 Task: Add a dependency to the task Upgrade and migrate company email marketing to a cloud-based solution , the existing task  Integrate a new online platform for online fundraising in the project AgriSoft
Action: Mouse moved to (923, 154)
Screenshot: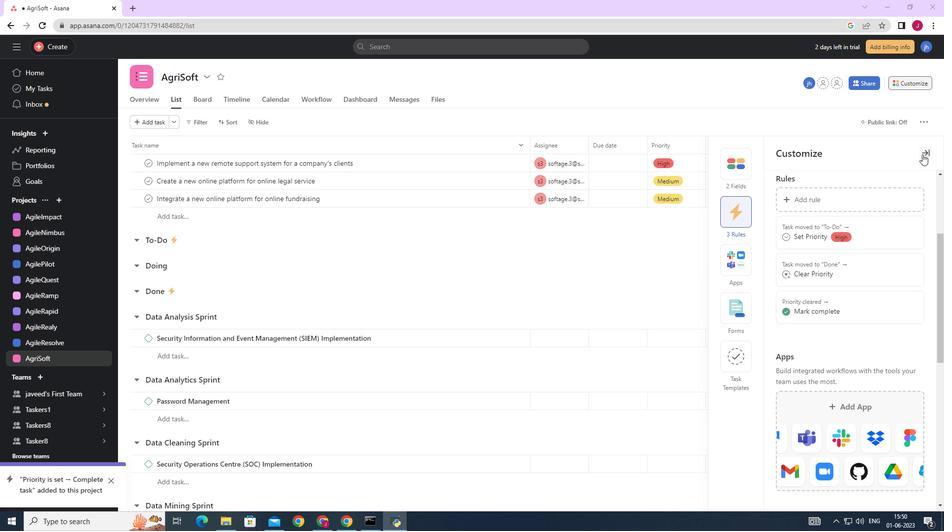 
Action: Mouse pressed left at (923, 154)
Screenshot: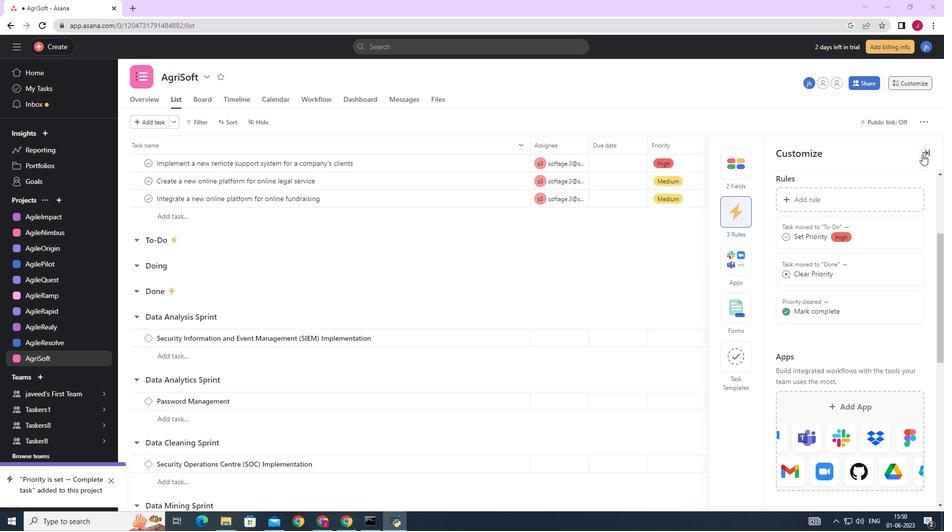 
Action: Mouse moved to (451, 345)
Screenshot: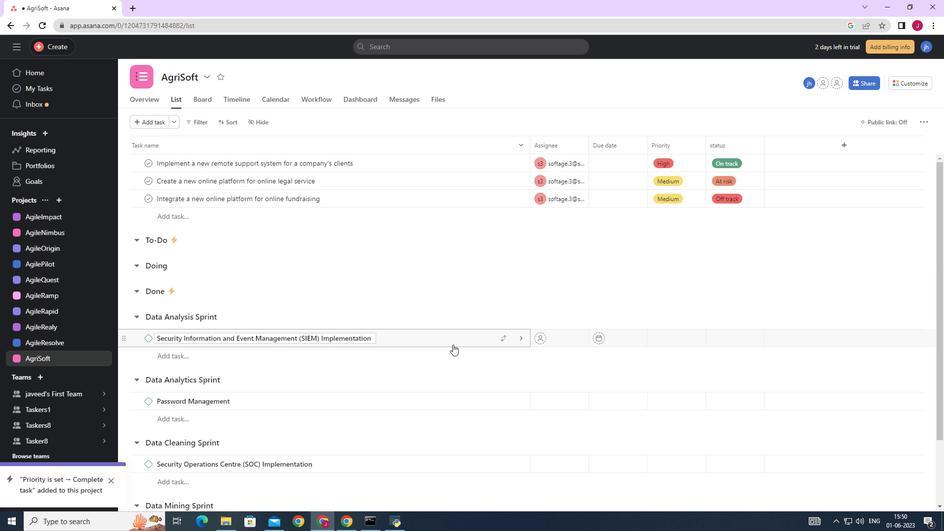 
Action: Mouse scrolled (451, 344) with delta (0, 0)
Screenshot: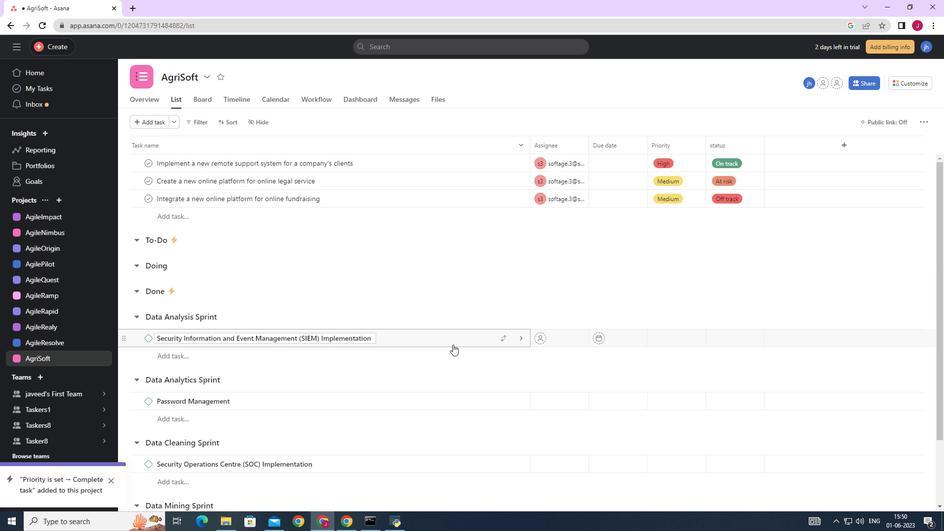 
Action: Mouse scrolled (451, 344) with delta (0, 0)
Screenshot: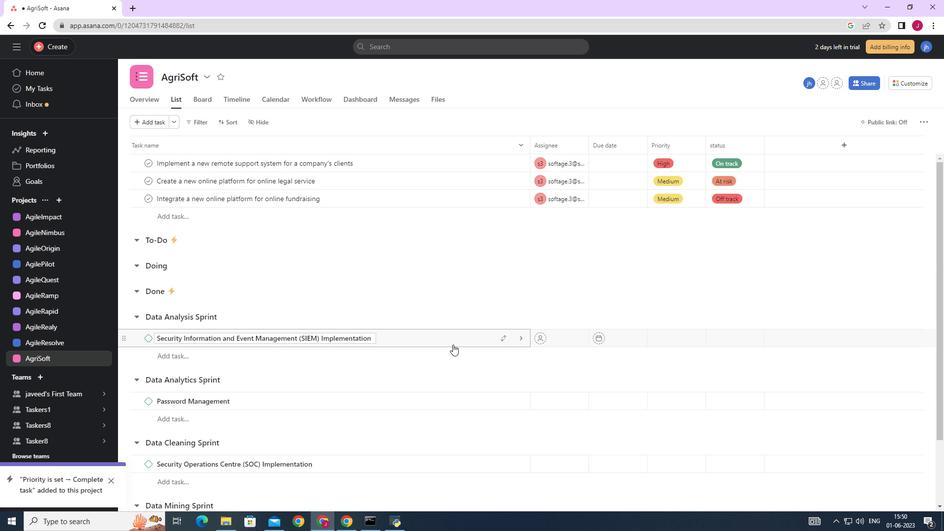 
Action: Mouse moved to (450, 345)
Screenshot: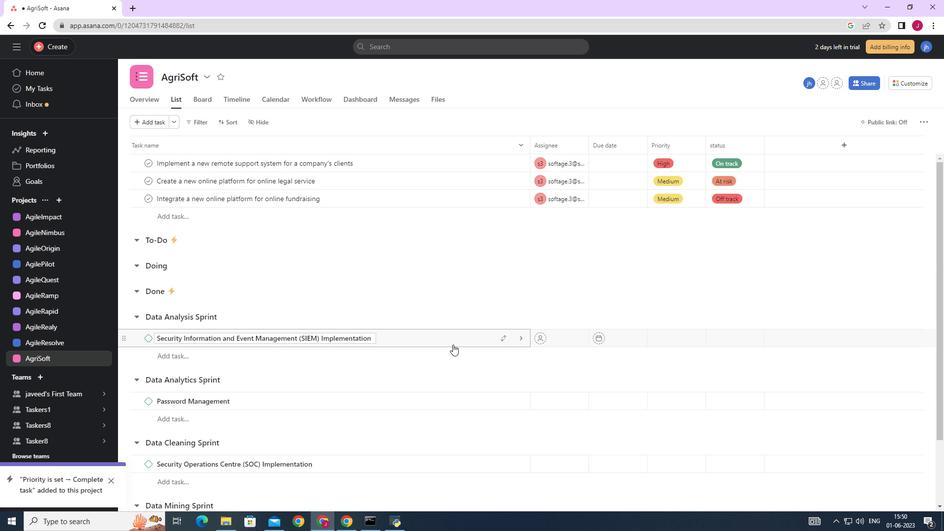 
Action: Mouse scrolled (450, 345) with delta (0, 0)
Screenshot: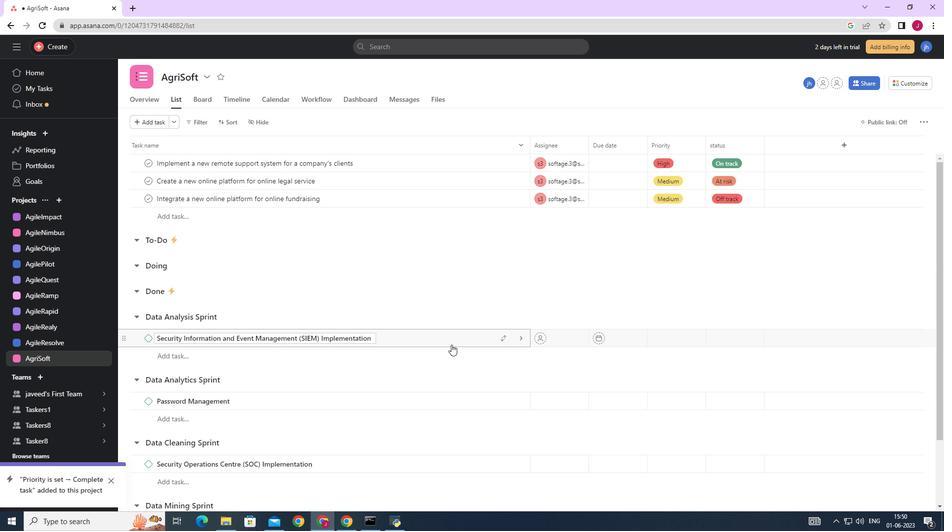 
Action: Mouse scrolled (450, 345) with delta (0, 0)
Screenshot: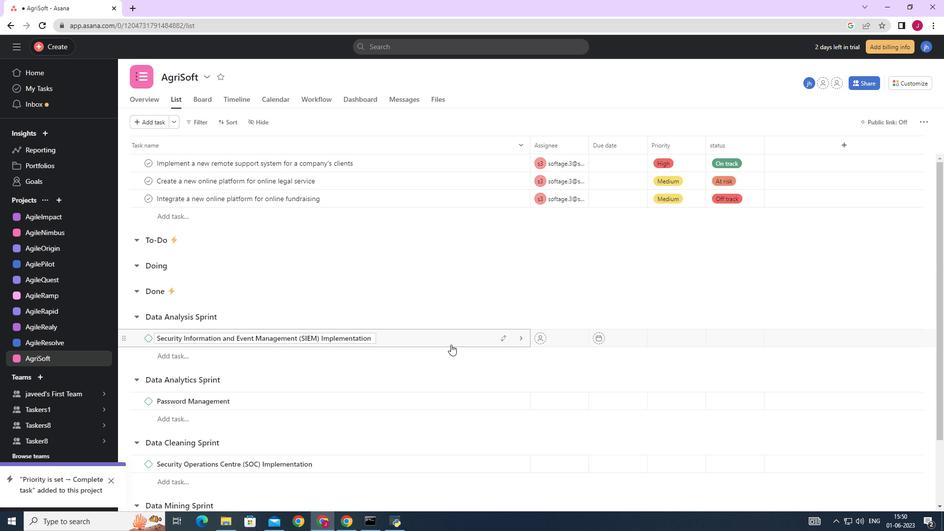 
Action: Mouse scrolled (450, 345) with delta (0, 0)
Screenshot: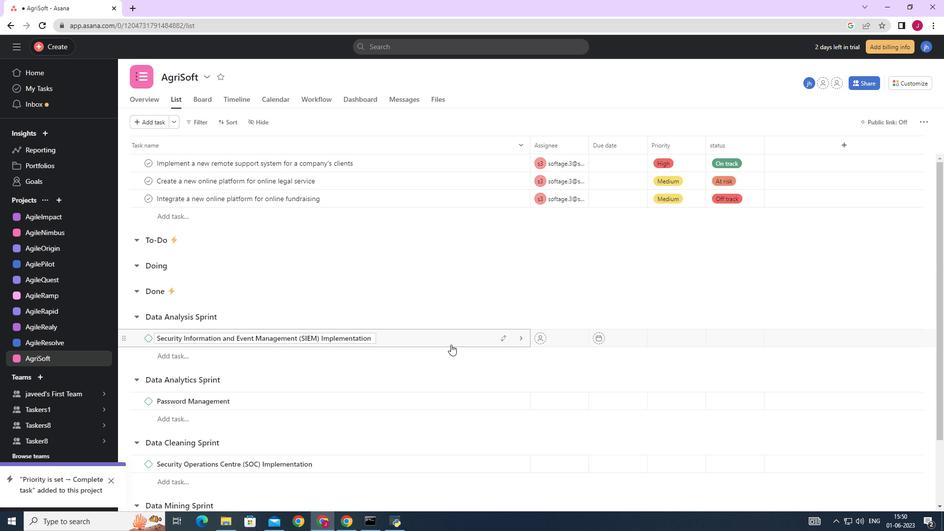 
Action: Mouse scrolled (450, 345) with delta (0, 0)
Screenshot: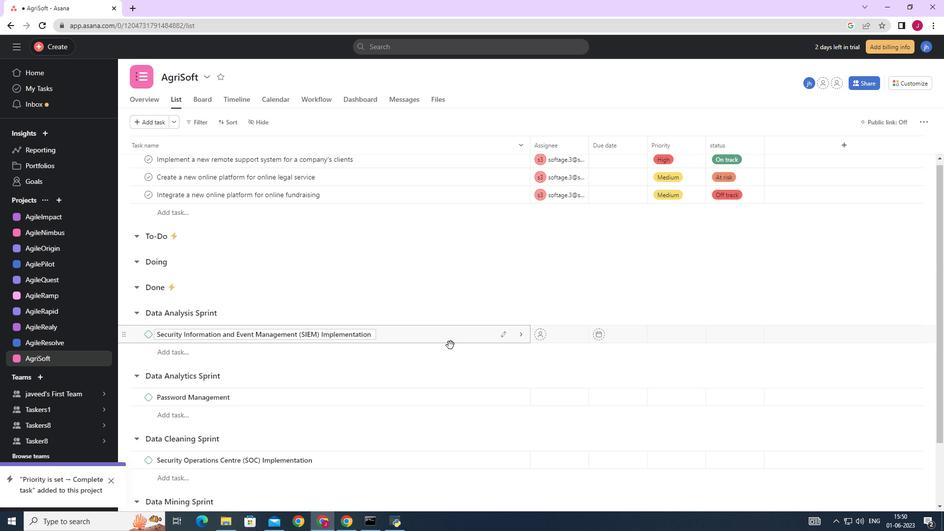 
Action: Mouse moved to (477, 451)
Screenshot: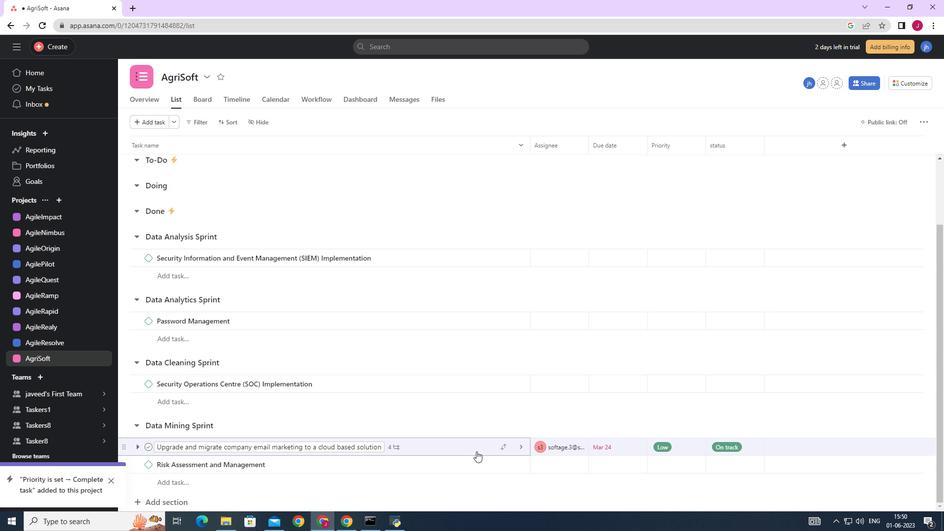
Action: Mouse pressed left at (477, 451)
Screenshot: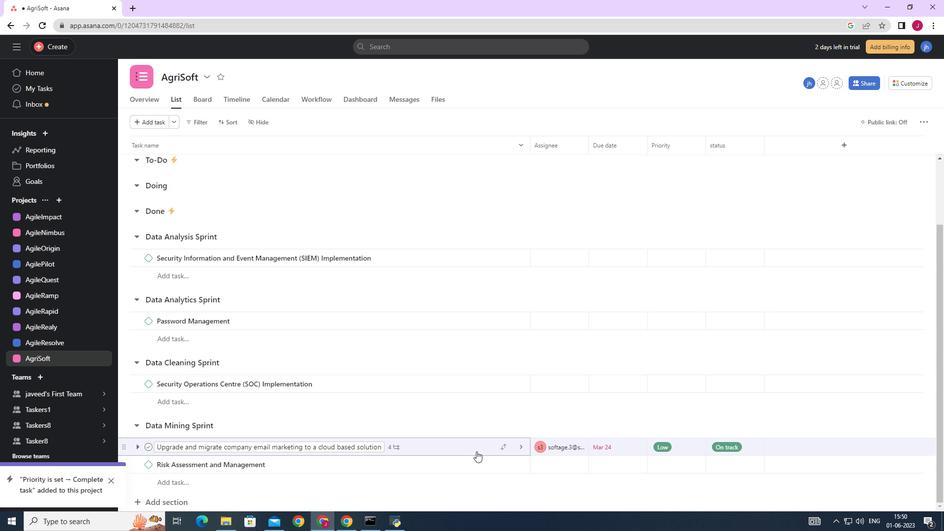 
Action: Mouse moved to (657, 307)
Screenshot: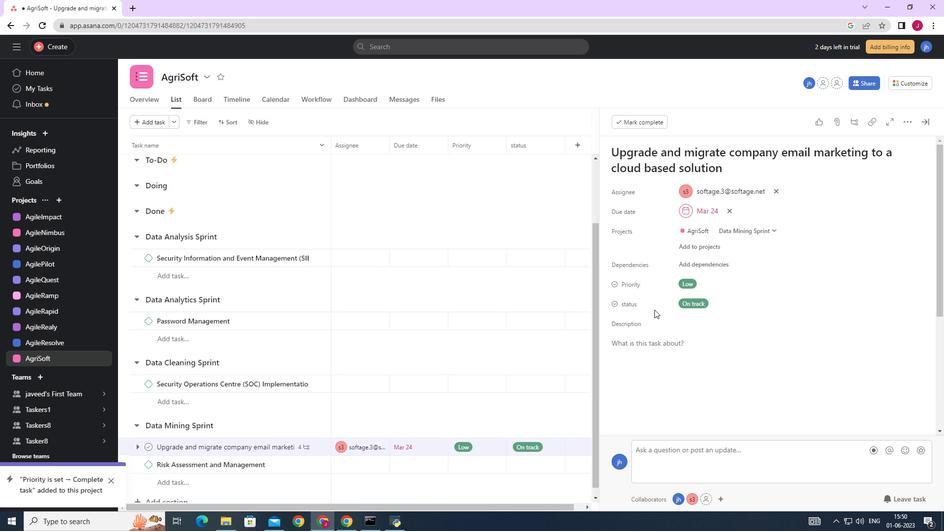 
Action: Mouse scrolled (657, 306) with delta (0, 0)
Screenshot: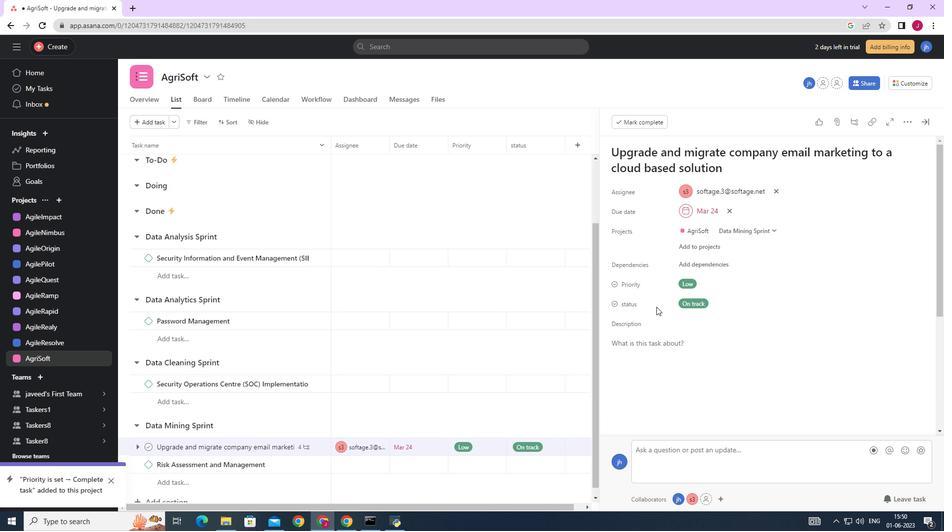 
Action: Mouse scrolled (657, 306) with delta (0, 0)
Screenshot: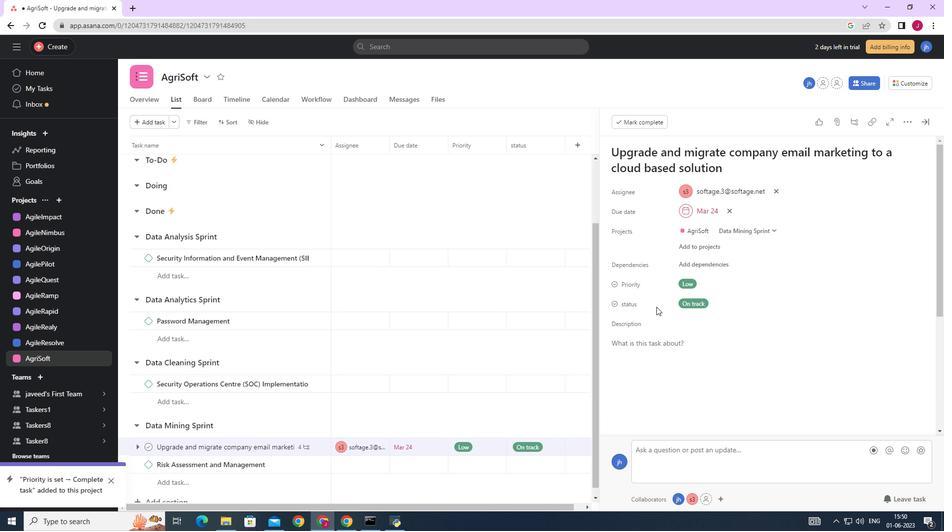 
Action: Mouse scrolled (657, 306) with delta (0, 0)
Screenshot: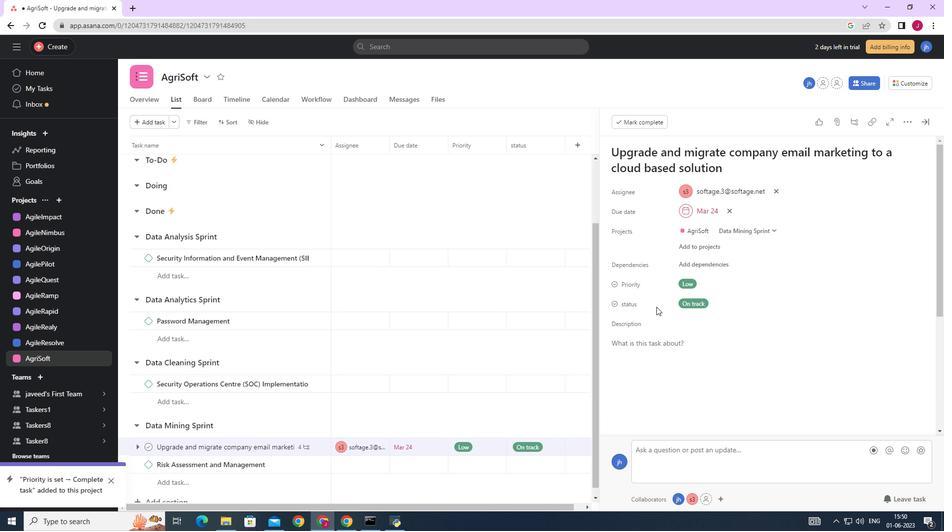 
Action: Mouse moved to (660, 312)
Screenshot: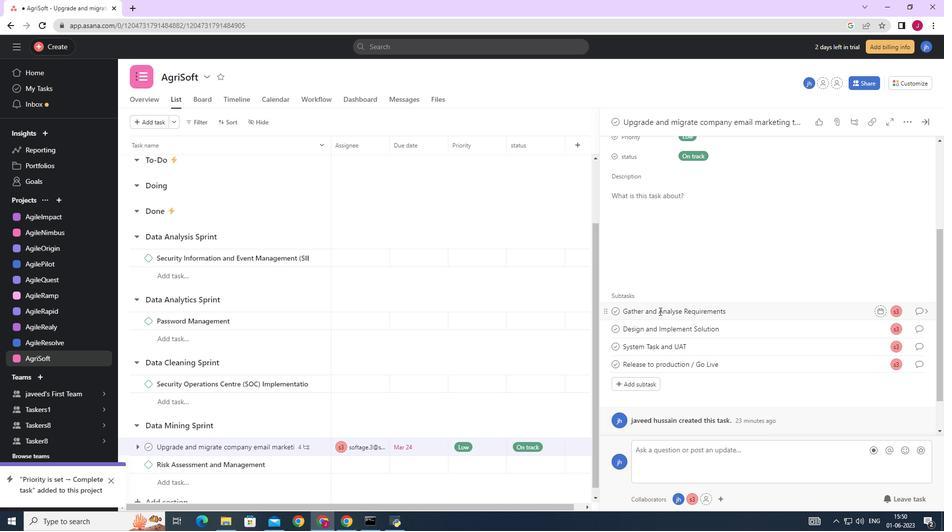 
Action: Mouse scrolled (660, 311) with delta (0, 0)
Screenshot: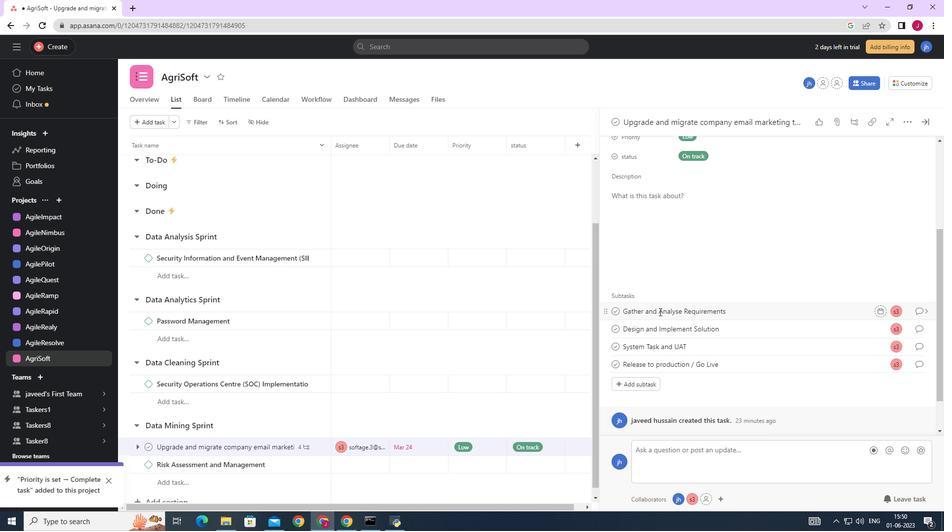 
Action: Mouse scrolled (660, 311) with delta (0, 0)
Screenshot: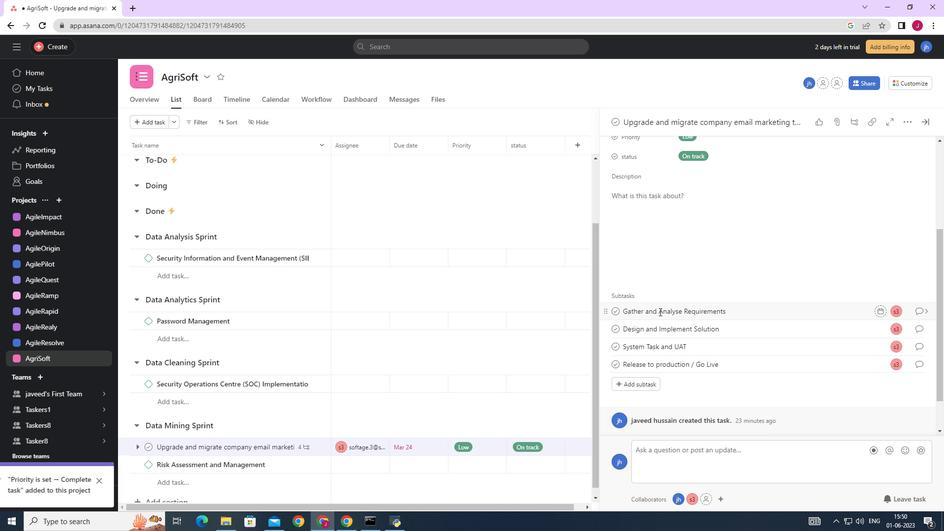 
Action: Mouse scrolled (660, 311) with delta (0, 0)
Screenshot: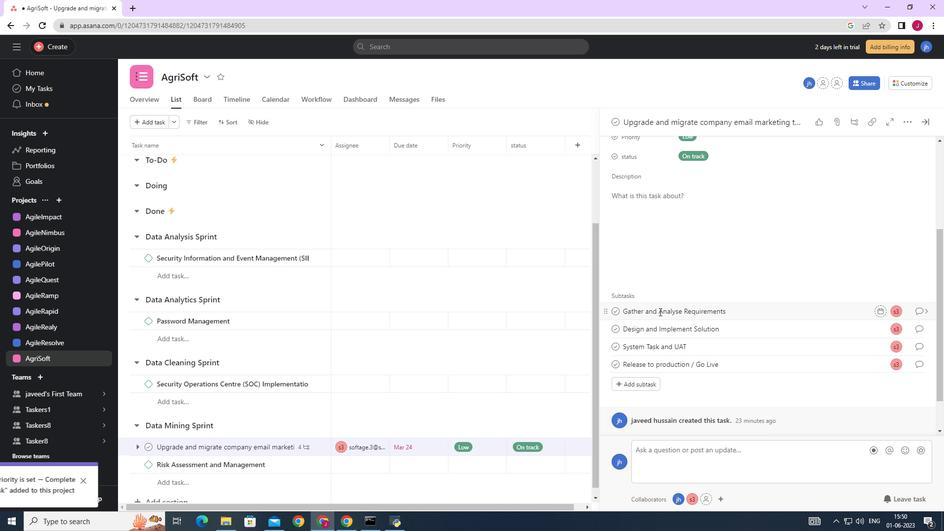 
Action: Mouse moved to (654, 278)
Screenshot: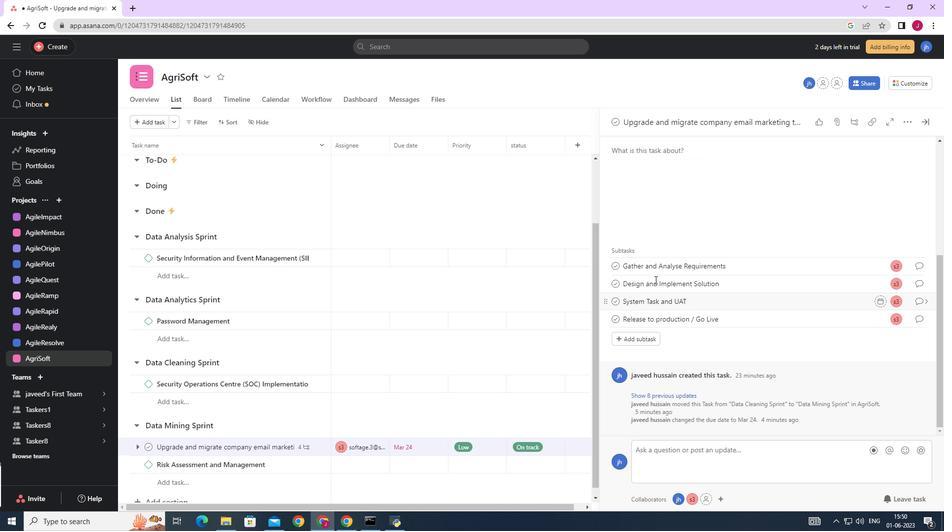 
Action: Mouse scrolled (654, 278) with delta (0, 0)
Screenshot: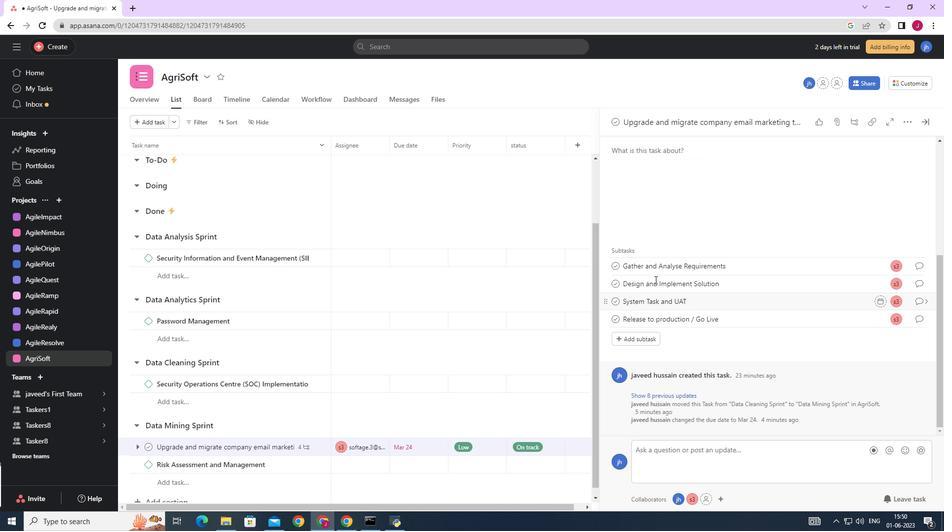 
Action: Mouse scrolled (654, 278) with delta (0, 0)
Screenshot: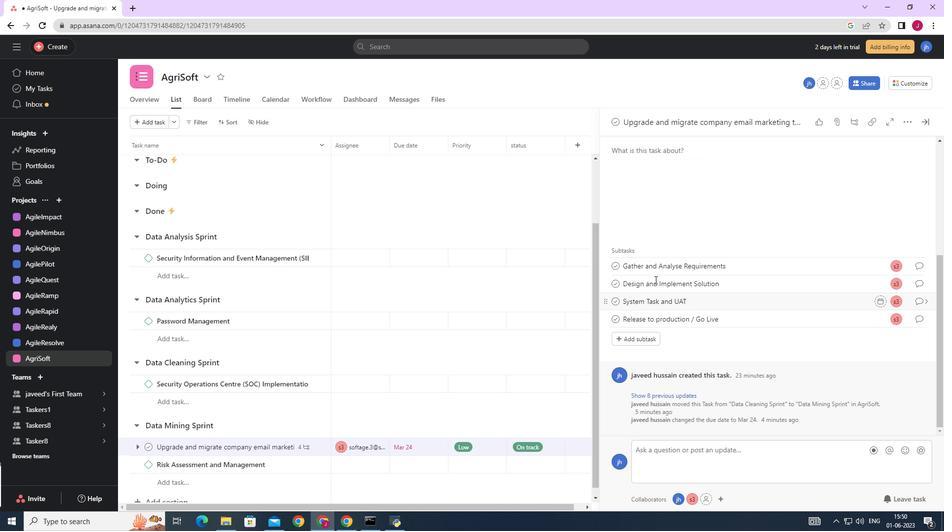 
Action: Mouse scrolled (654, 278) with delta (0, 0)
Screenshot: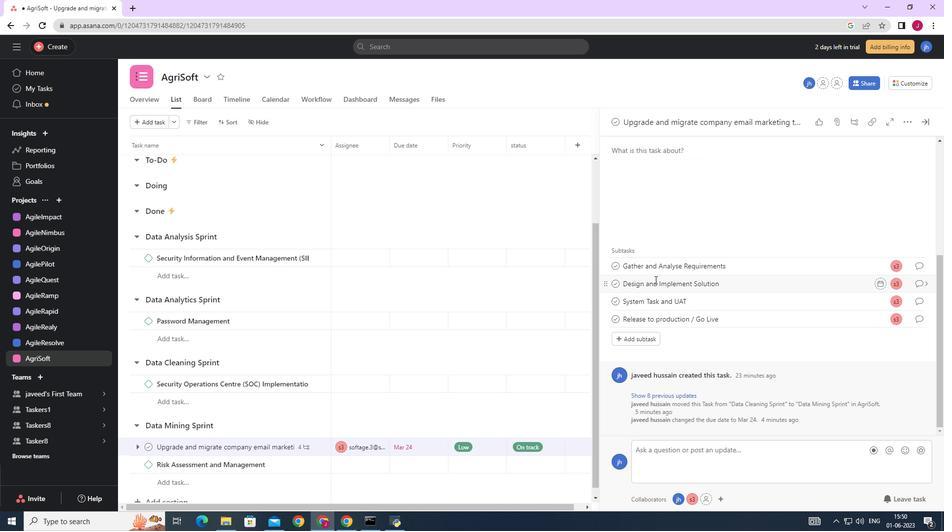 
Action: Mouse moved to (709, 219)
Screenshot: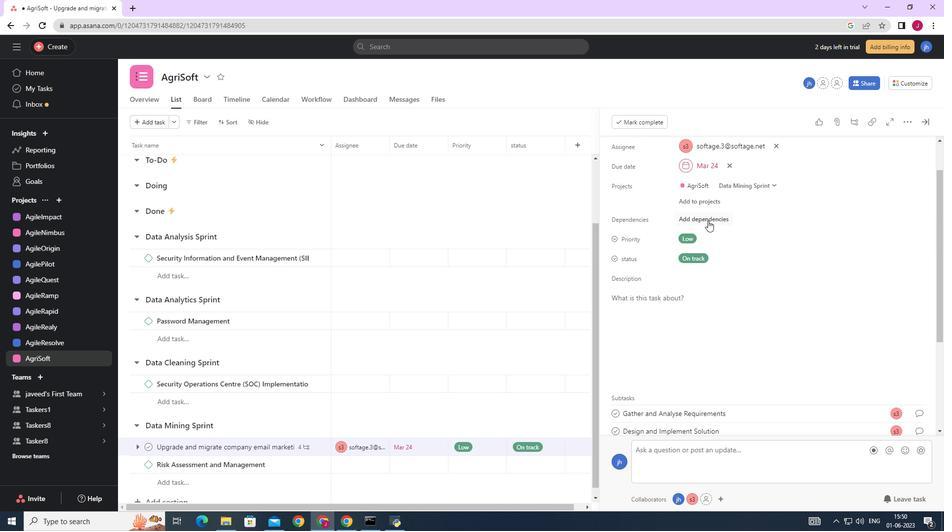 
Action: Mouse pressed left at (709, 219)
Screenshot: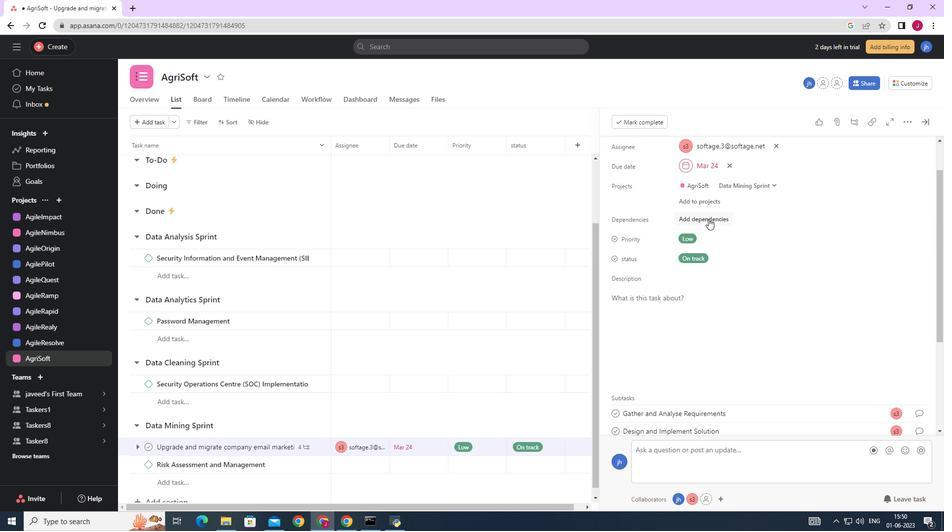 
Action: Mouse moved to (750, 256)
Screenshot: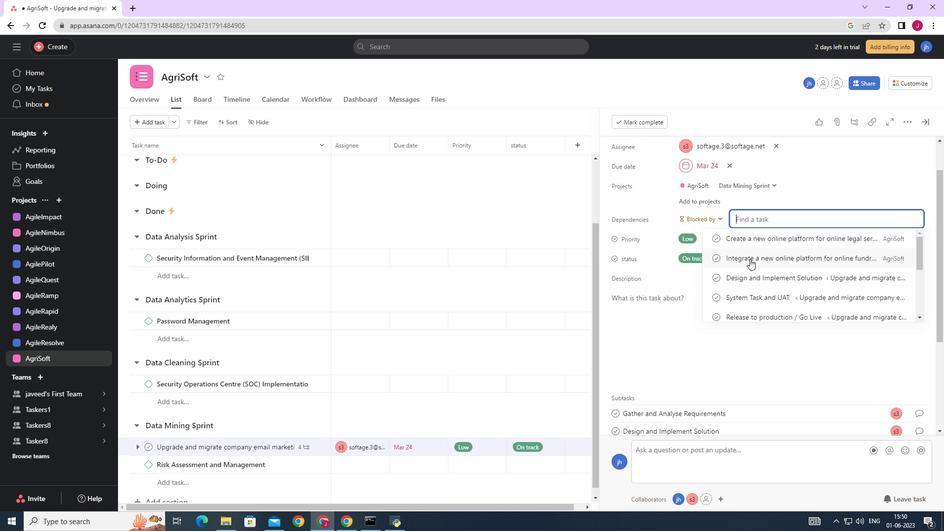 
Action: Mouse pressed left at (750, 256)
Screenshot: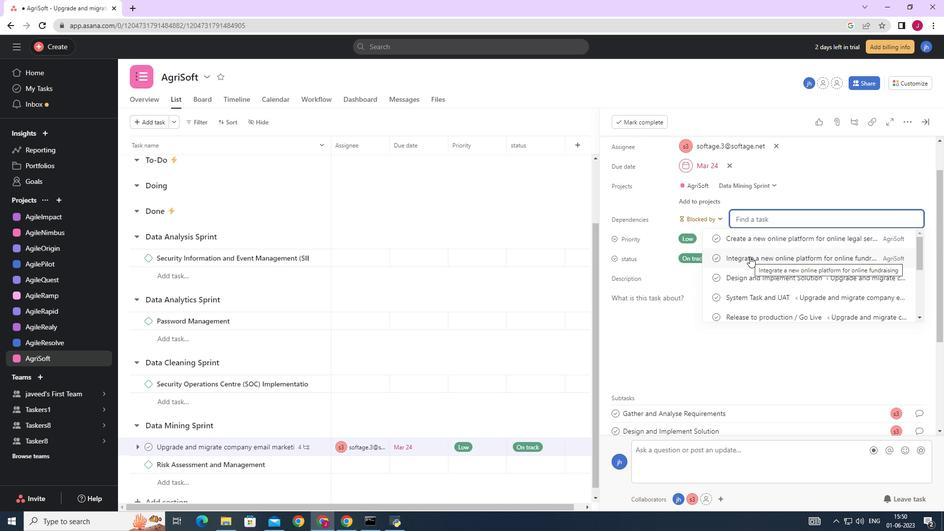 
Action: Mouse moved to (925, 123)
Screenshot: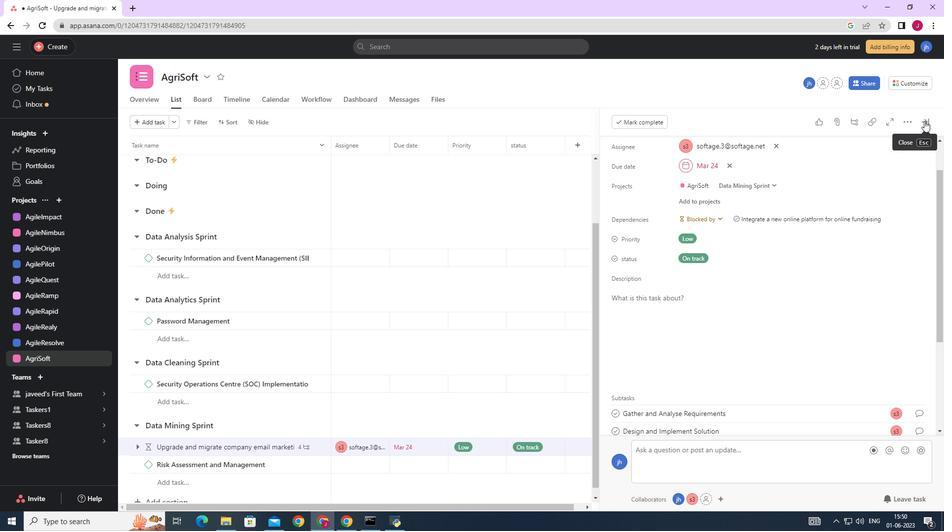 
Action: Mouse pressed left at (925, 123)
Screenshot: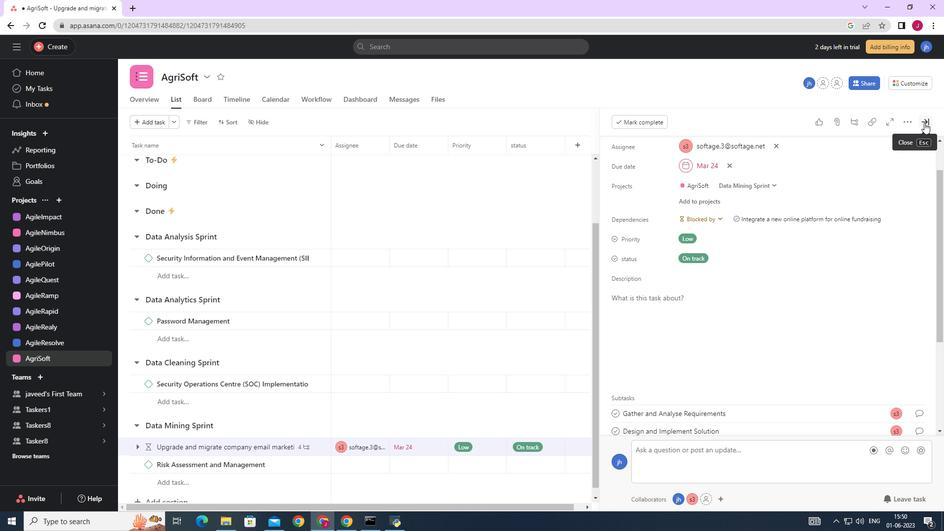 
Action: Mouse moved to (914, 128)
Screenshot: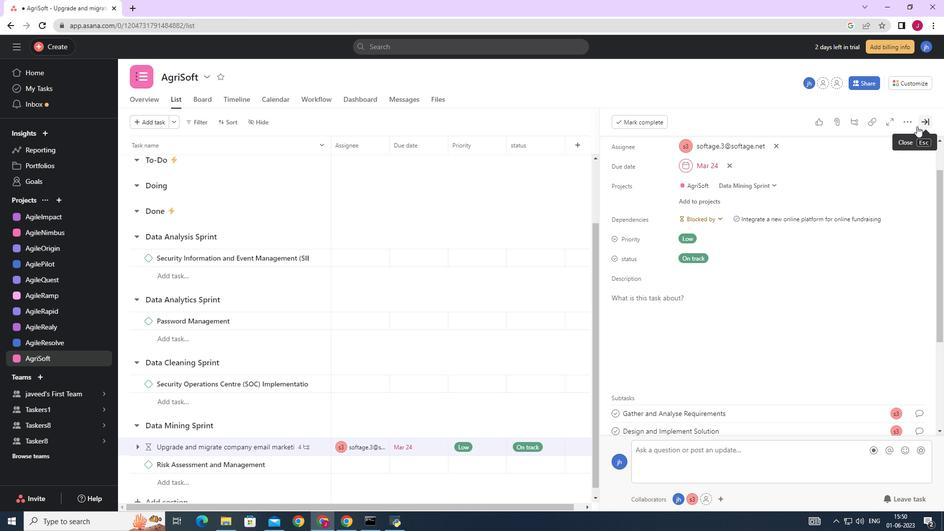 
